 Task: Clear the site settings from last 7 days.
Action: Mouse moved to (1062, 31)
Screenshot: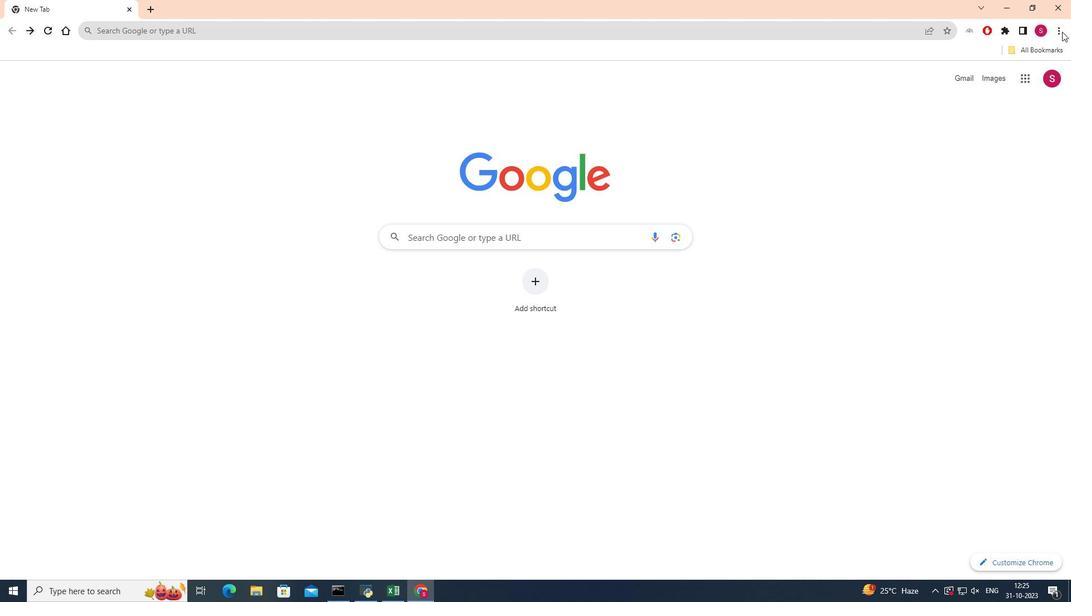 
Action: Mouse pressed left at (1062, 31)
Screenshot: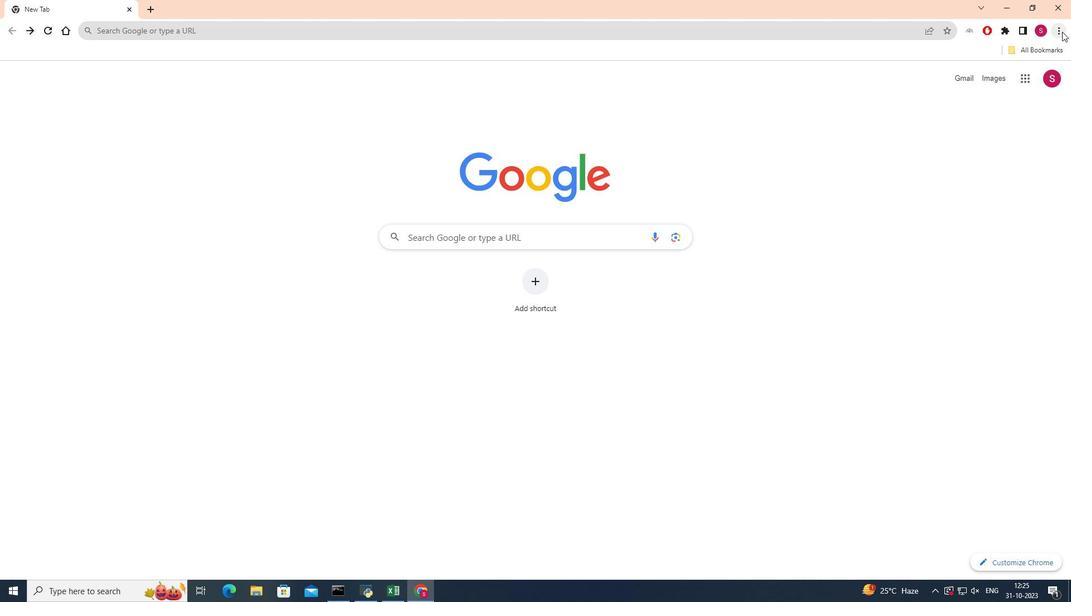 
Action: Mouse moved to (916, 84)
Screenshot: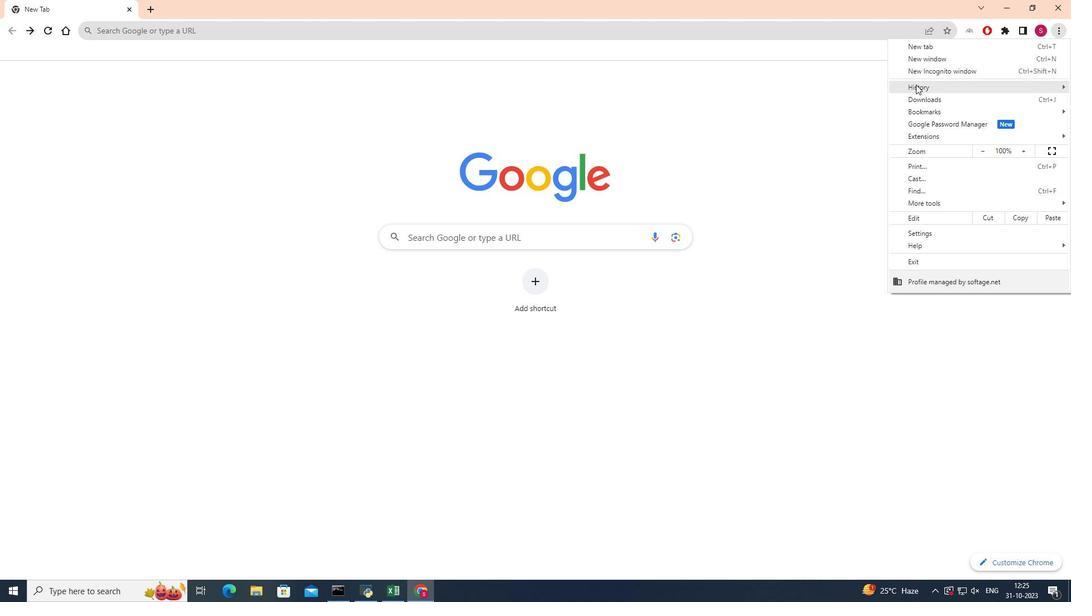 
Action: Mouse pressed left at (916, 84)
Screenshot: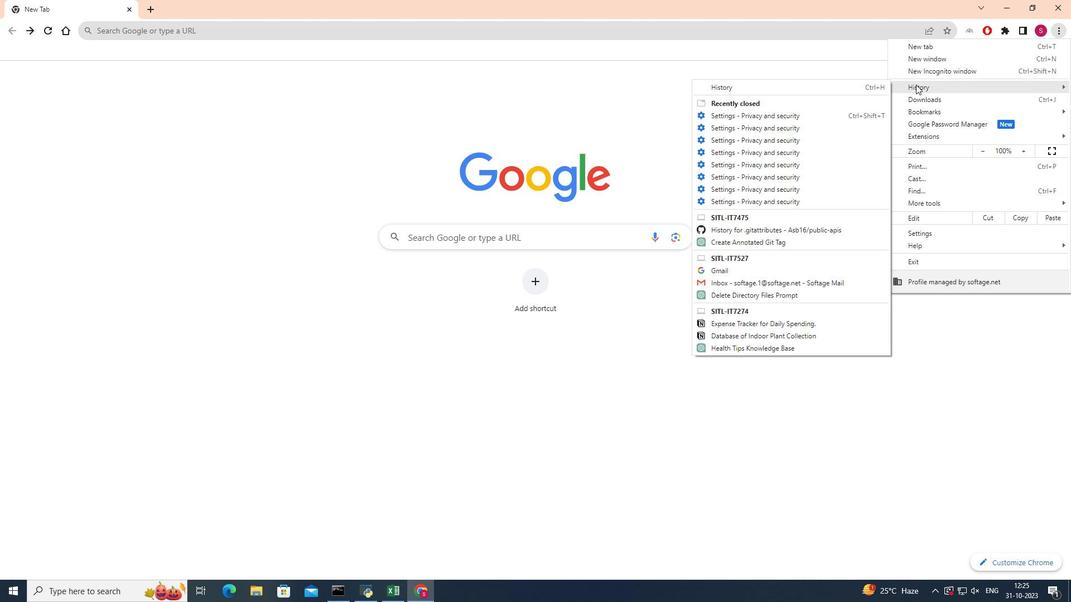 
Action: Mouse moved to (794, 81)
Screenshot: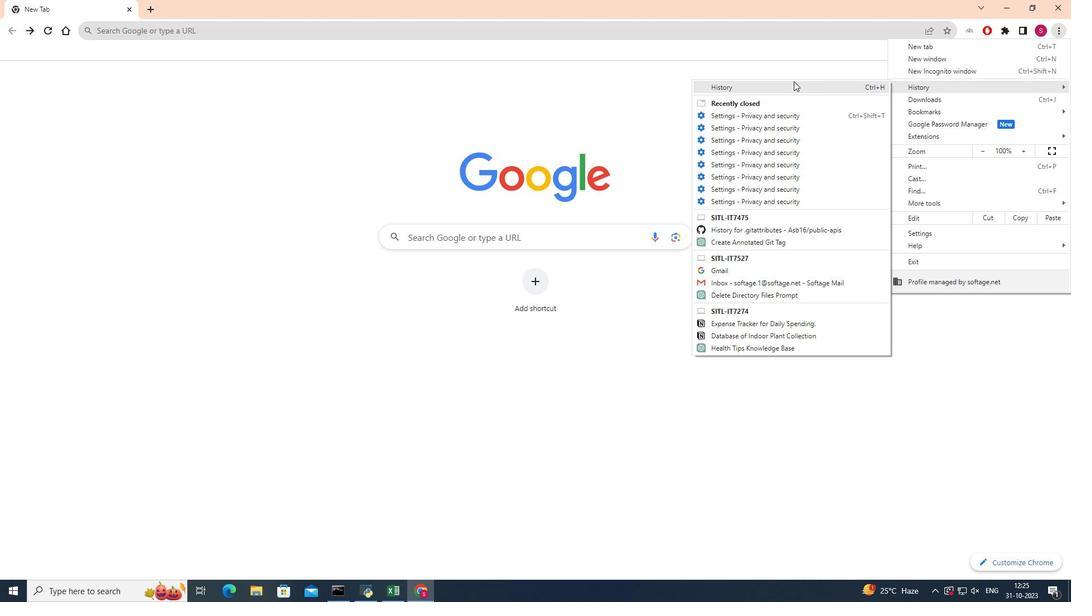 
Action: Mouse pressed left at (794, 81)
Screenshot: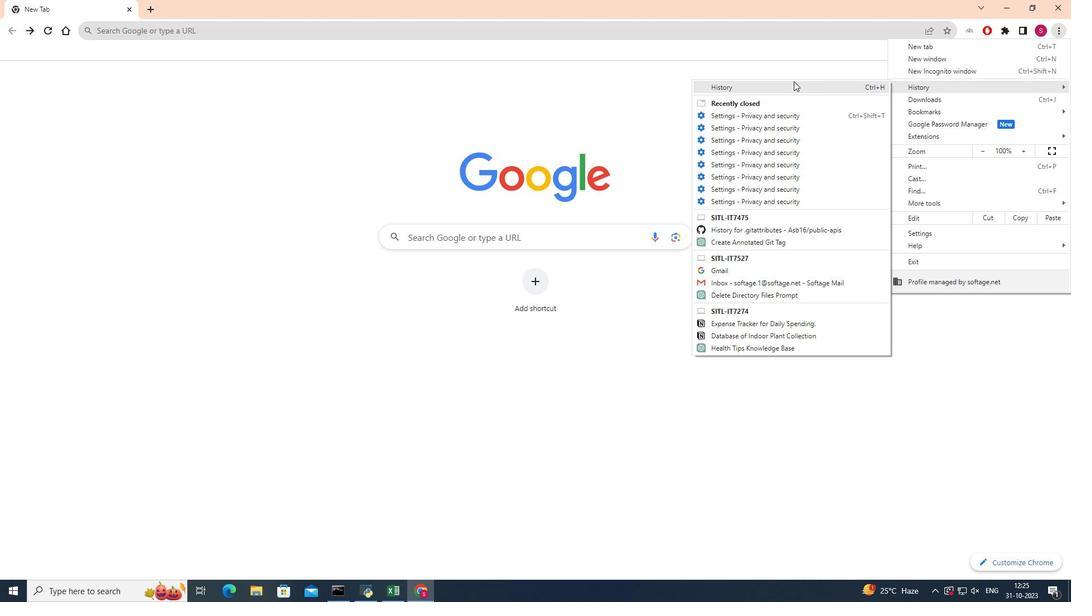 
Action: Mouse moved to (49, 137)
Screenshot: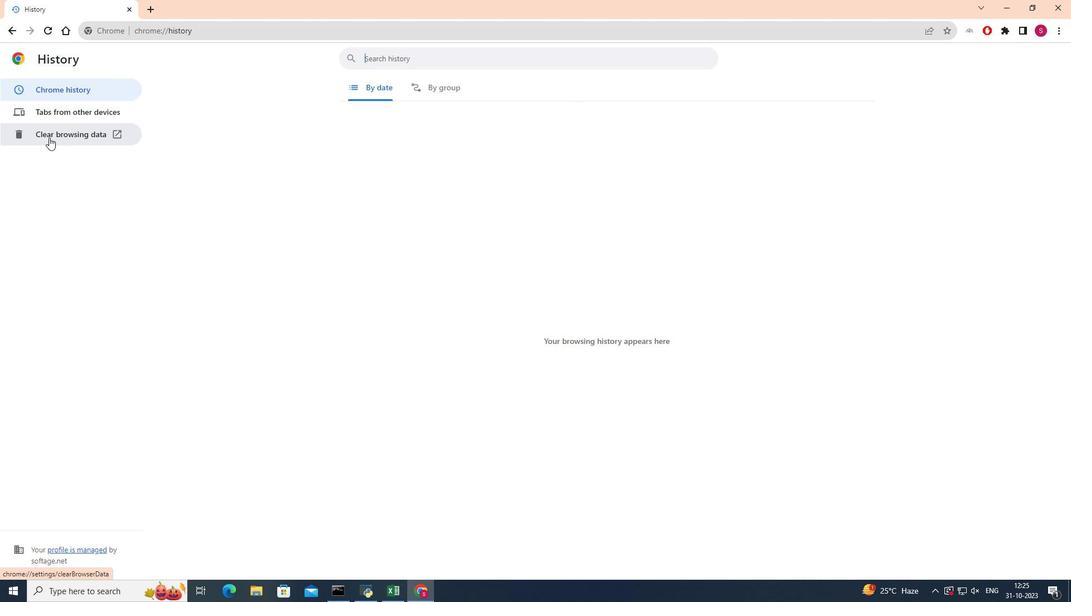 
Action: Mouse pressed left at (49, 137)
Screenshot: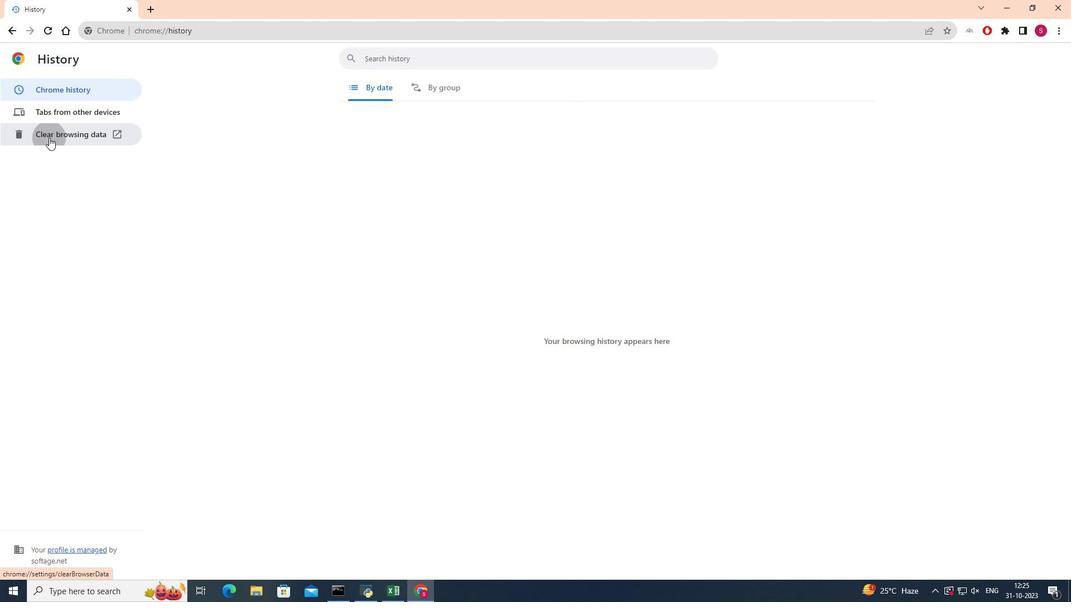 
Action: Mouse moved to (617, 176)
Screenshot: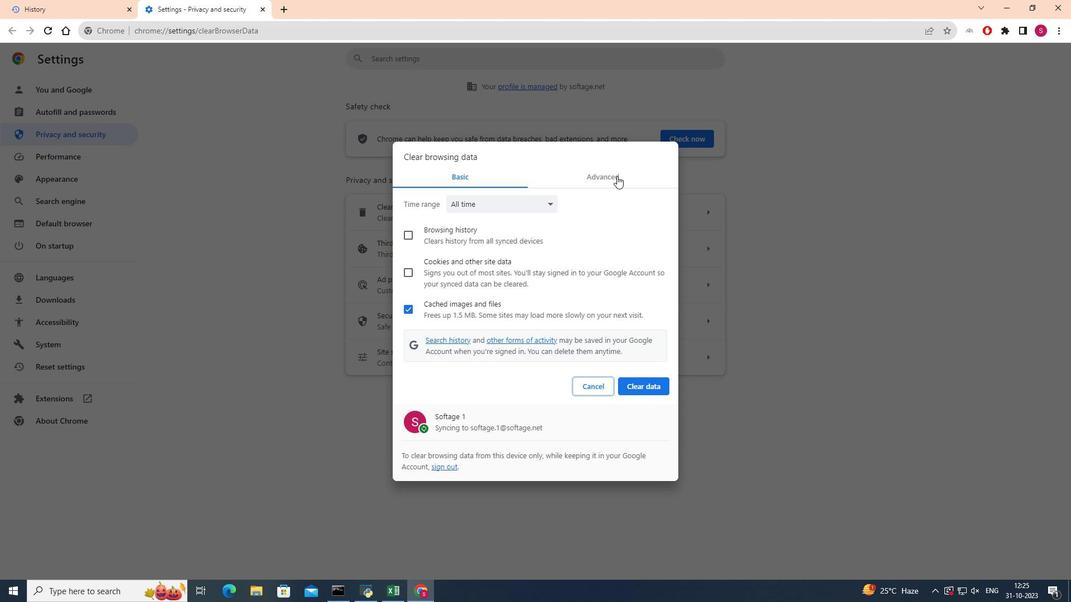 
Action: Mouse pressed left at (617, 176)
Screenshot: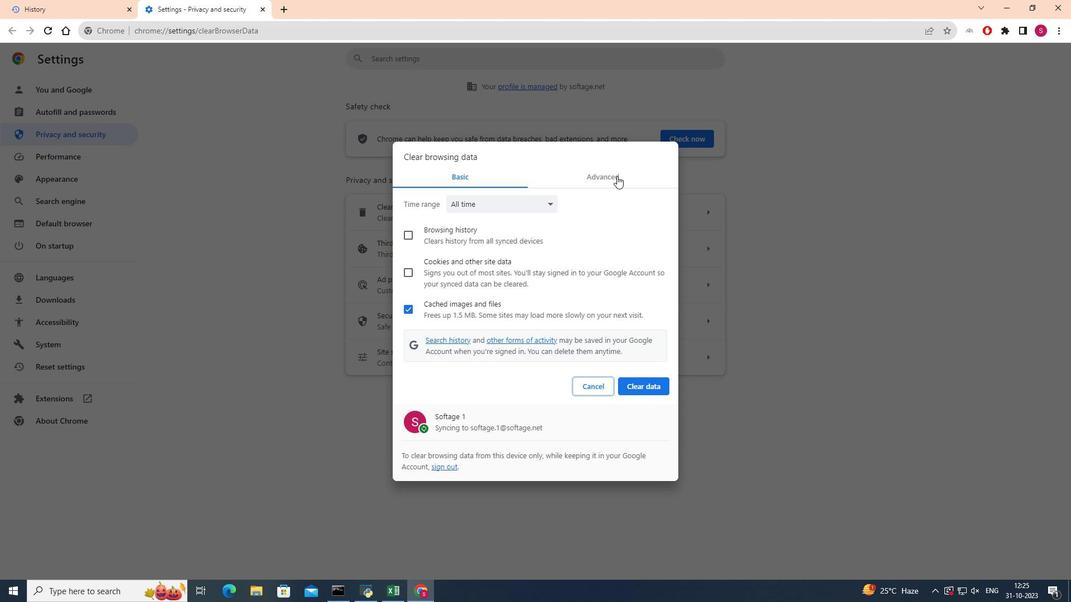 
Action: Mouse moved to (545, 202)
Screenshot: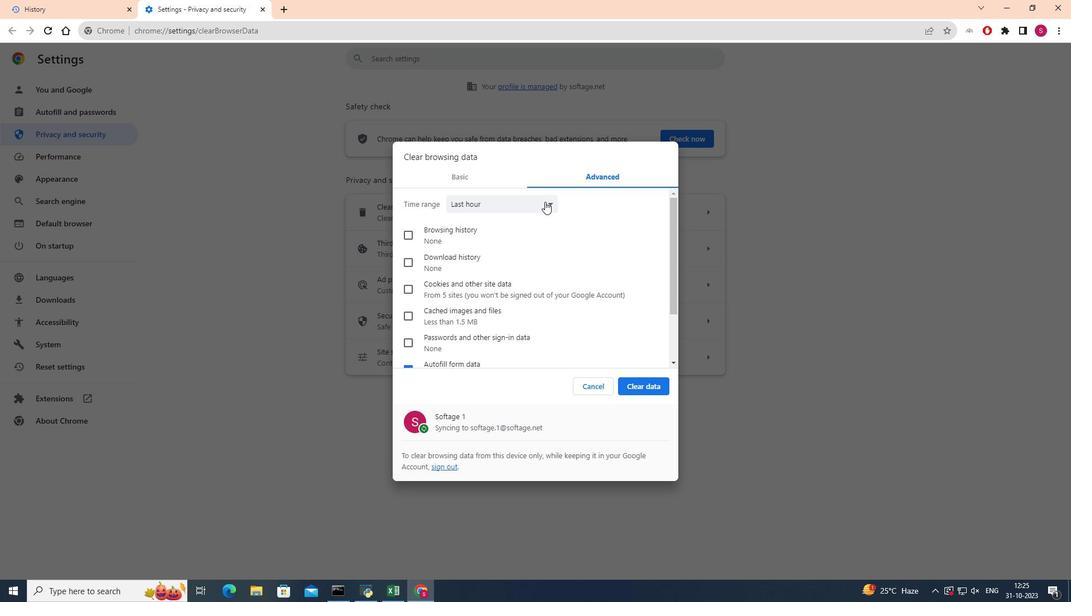 
Action: Mouse pressed left at (545, 202)
Screenshot: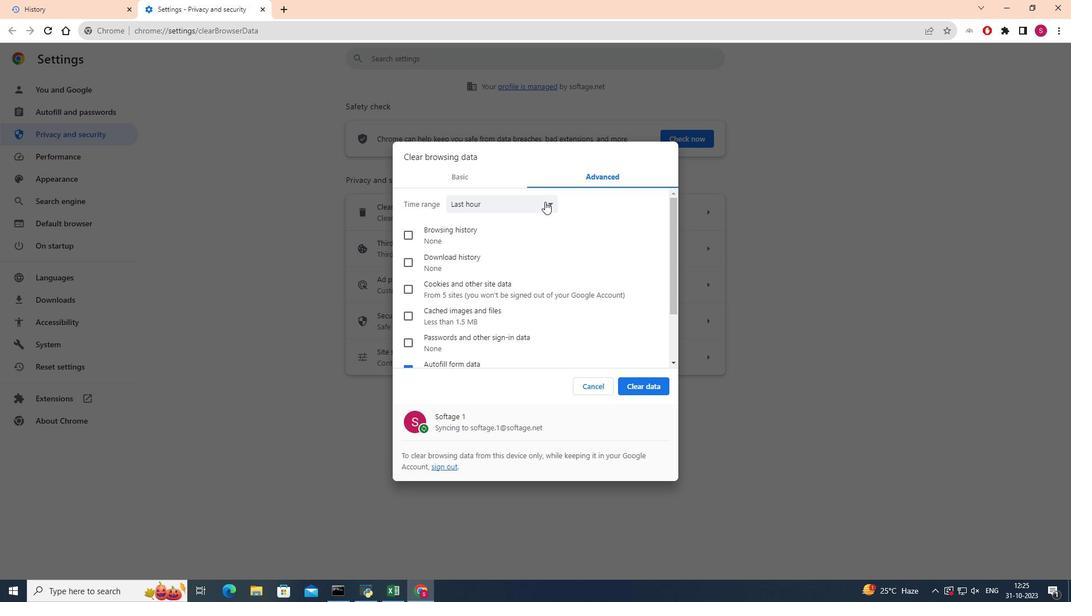 
Action: Mouse moved to (482, 238)
Screenshot: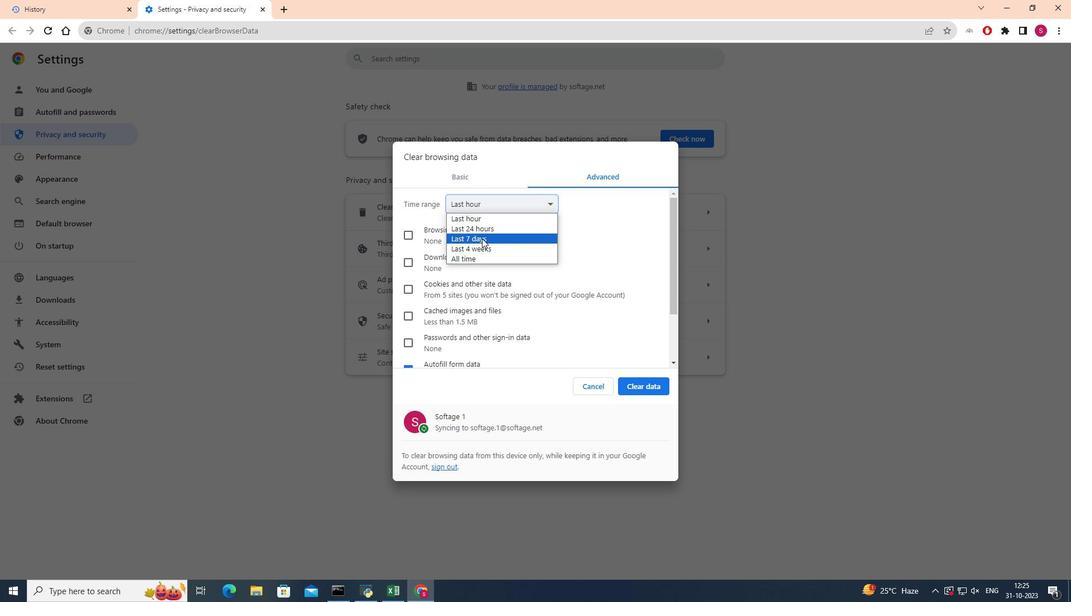 
Action: Mouse pressed left at (482, 238)
Screenshot: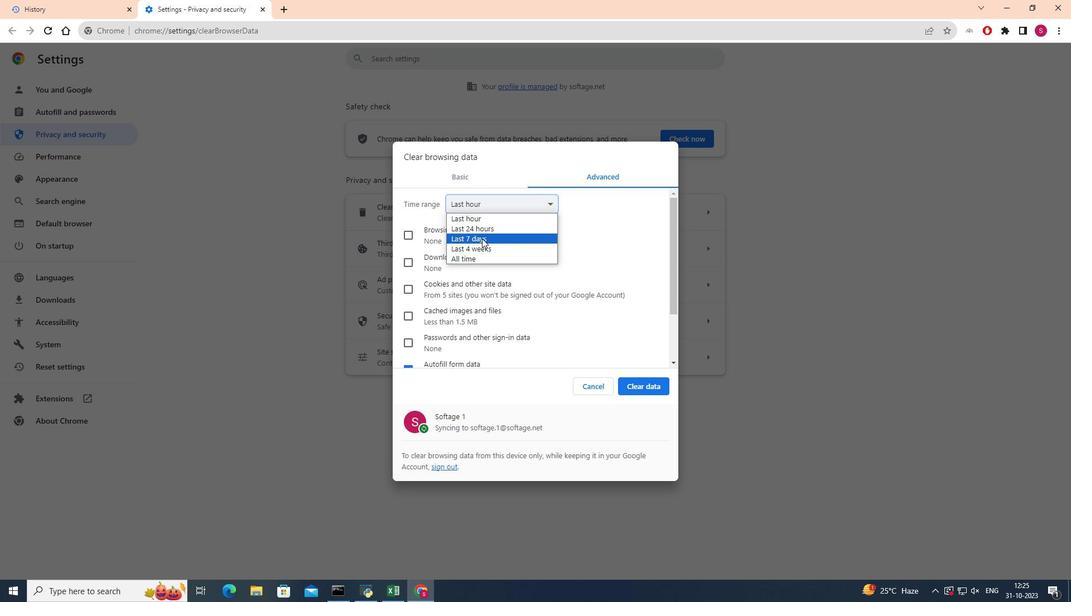 
Action: Mouse scrolled (482, 238) with delta (0, 0)
Screenshot: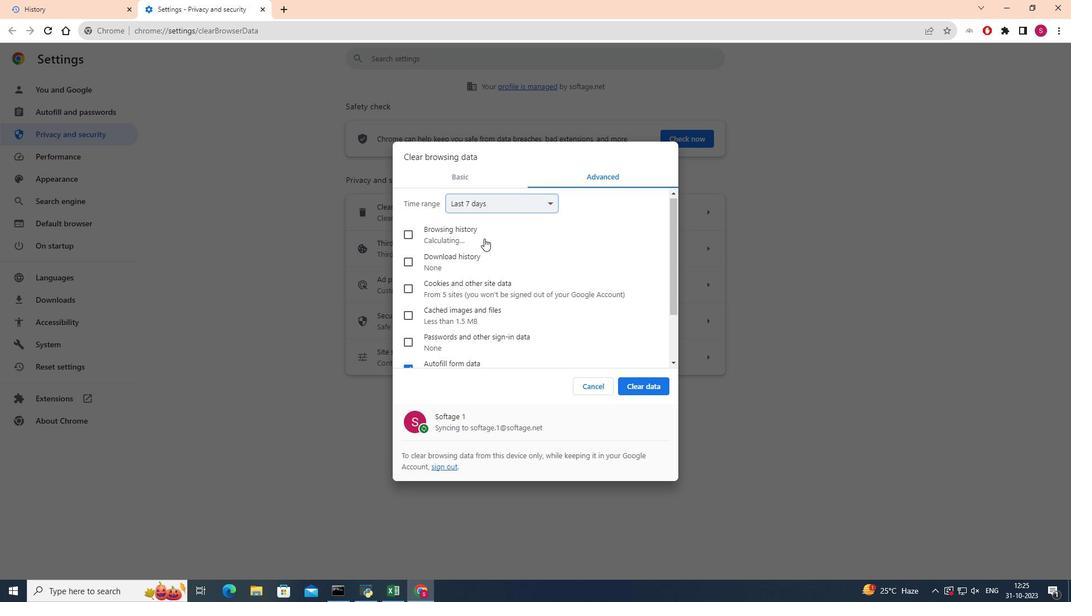 
Action: Mouse moved to (484, 238)
Screenshot: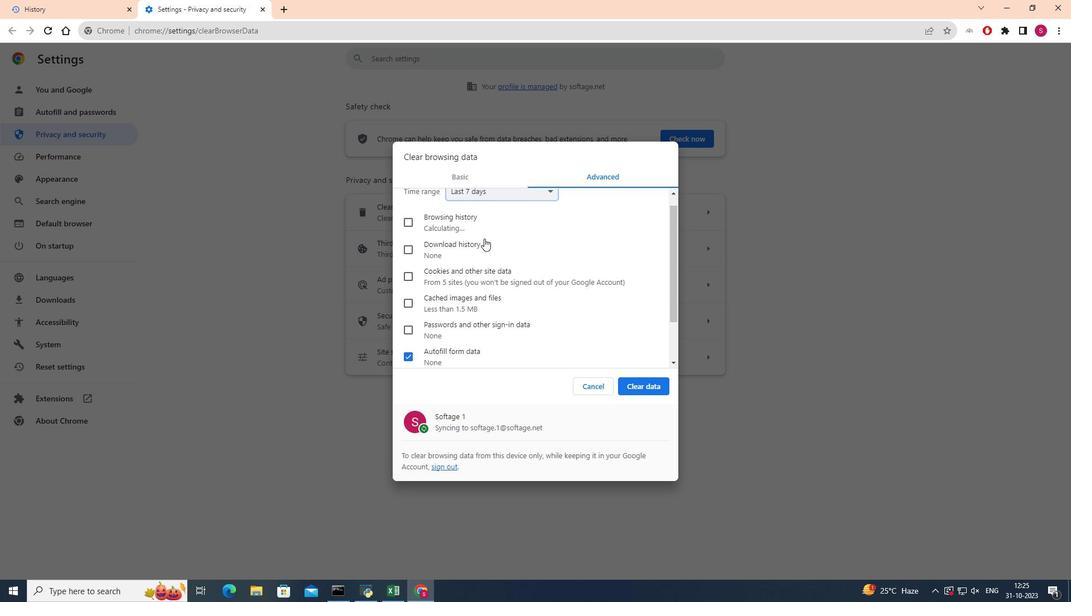 
Action: Mouse scrolled (484, 238) with delta (0, 0)
Screenshot: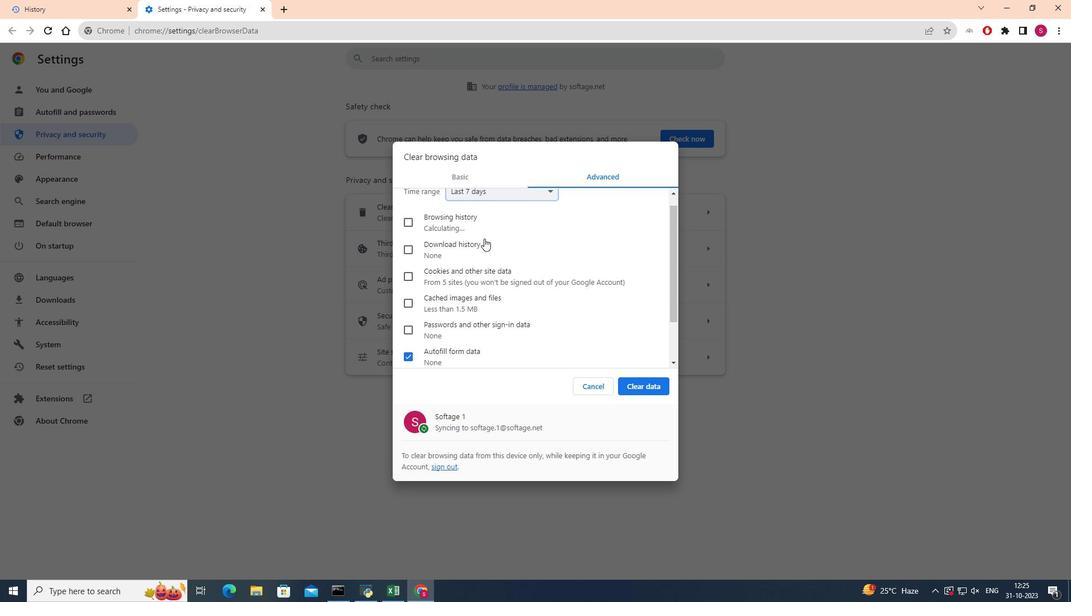 
Action: Mouse moved to (484, 240)
Screenshot: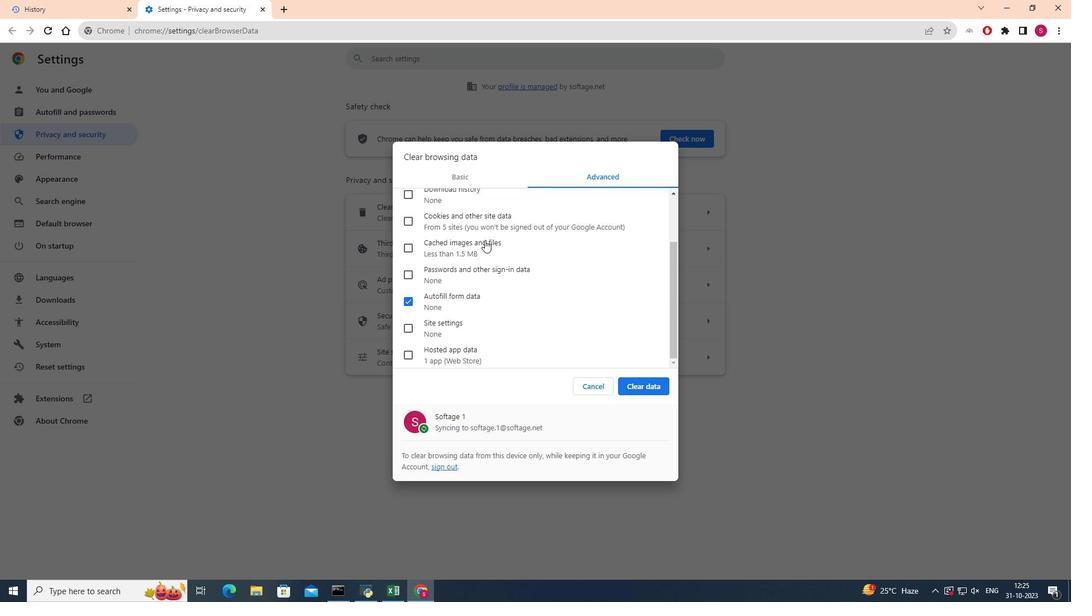 
Action: Mouse scrolled (484, 239) with delta (0, 0)
Screenshot: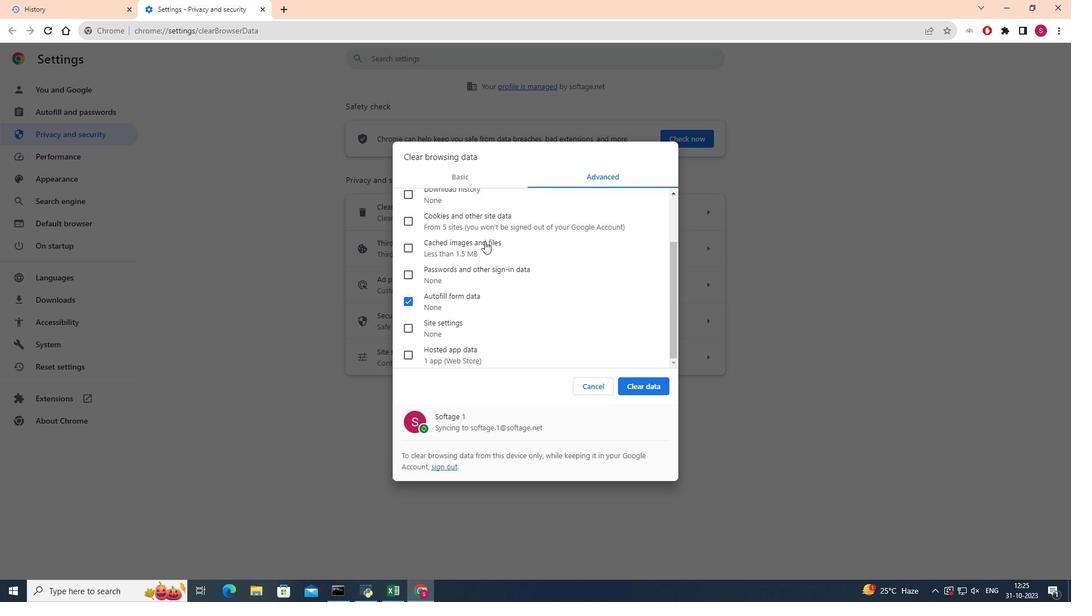 
Action: Mouse moved to (406, 304)
Screenshot: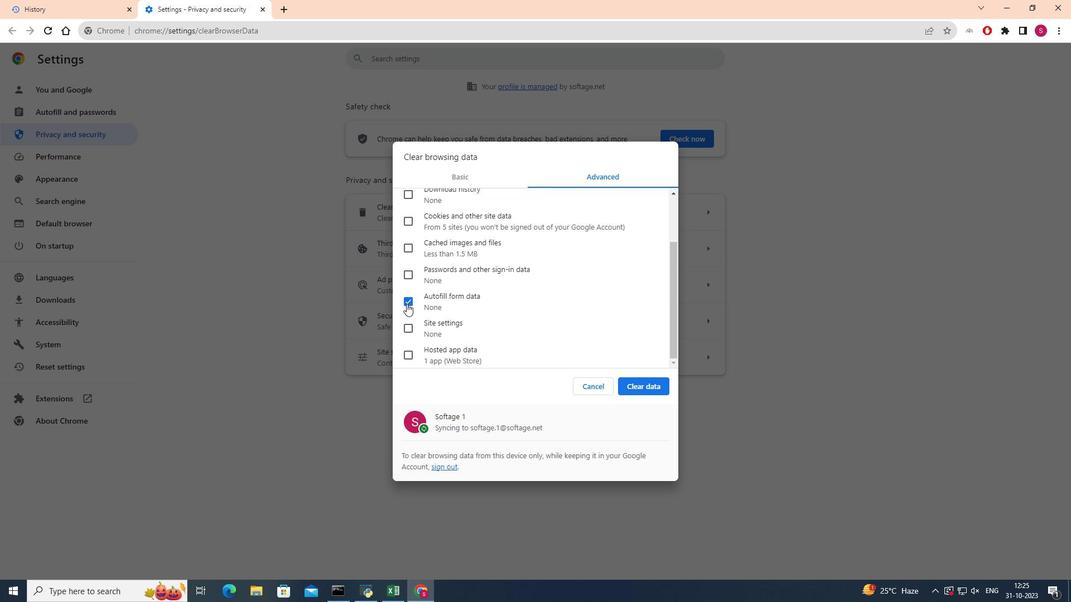 
Action: Mouse pressed left at (406, 304)
Screenshot: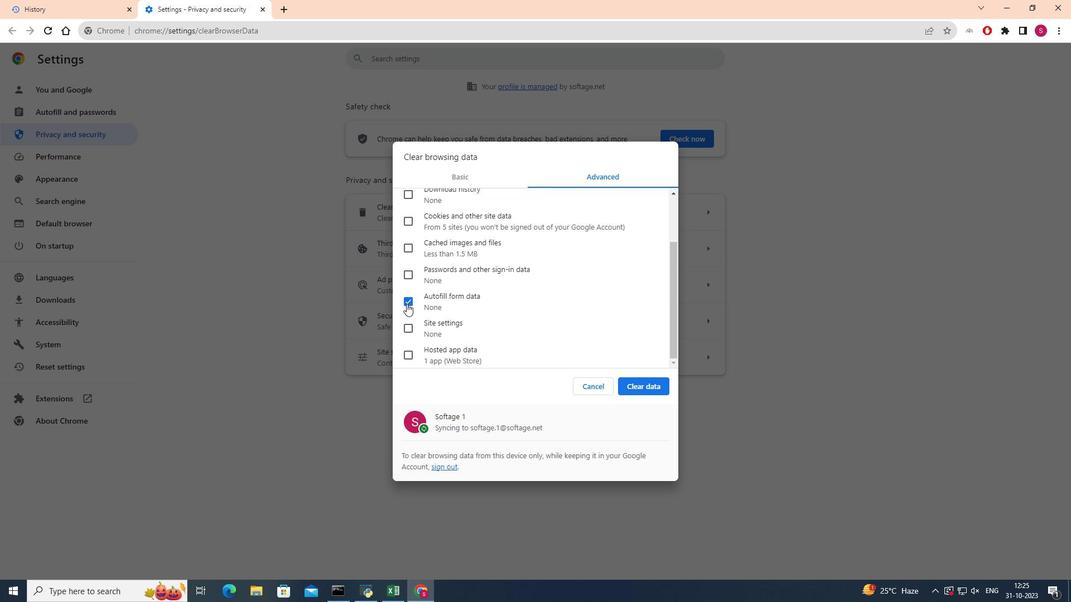 
Action: Mouse moved to (407, 328)
Screenshot: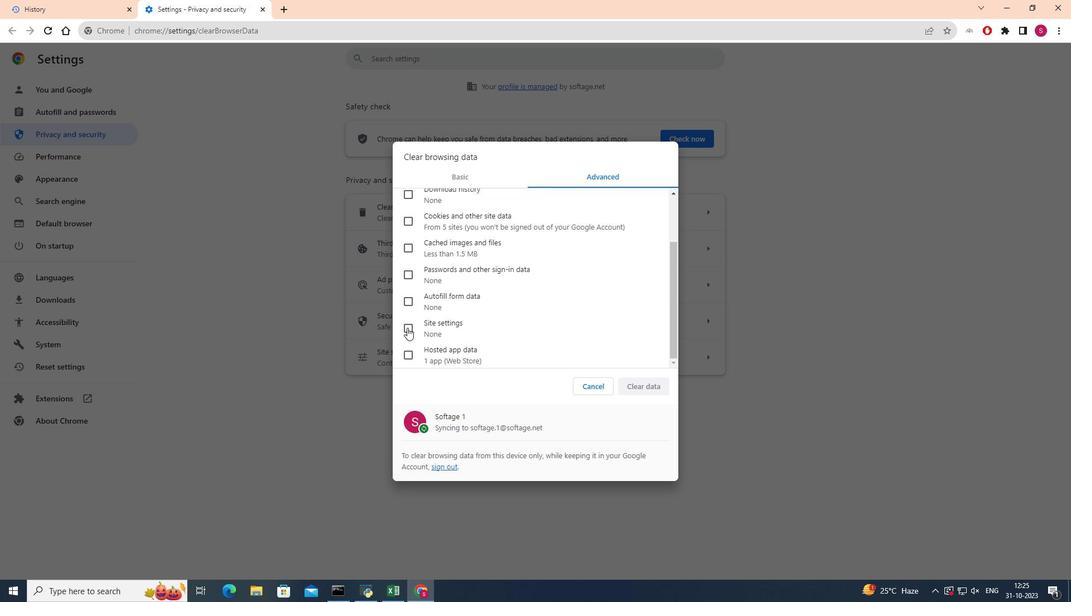 
Action: Mouse pressed left at (407, 328)
Screenshot: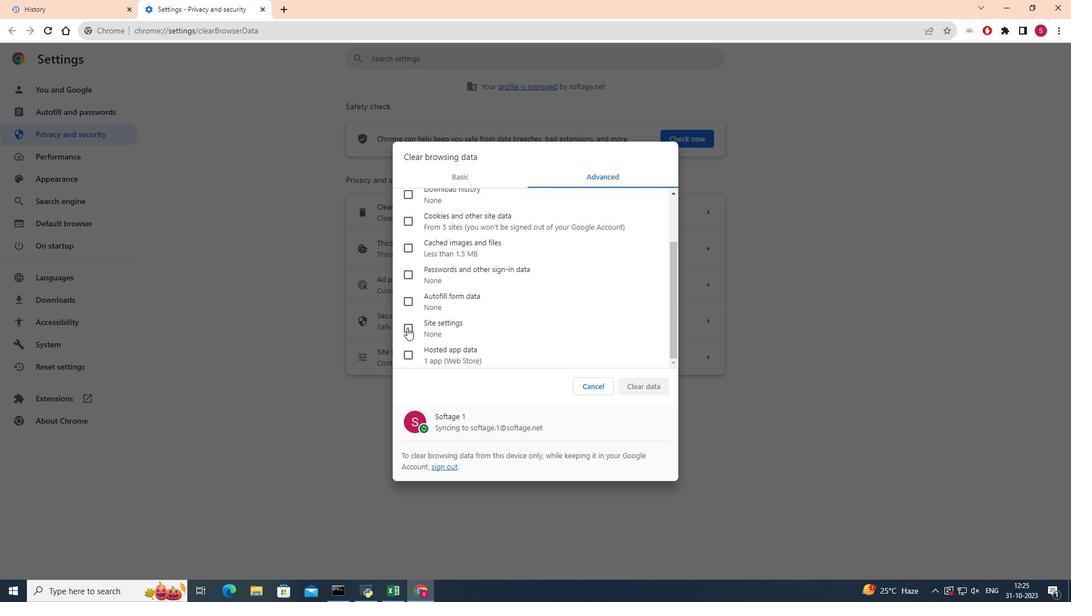 
Action: Mouse moved to (641, 389)
Screenshot: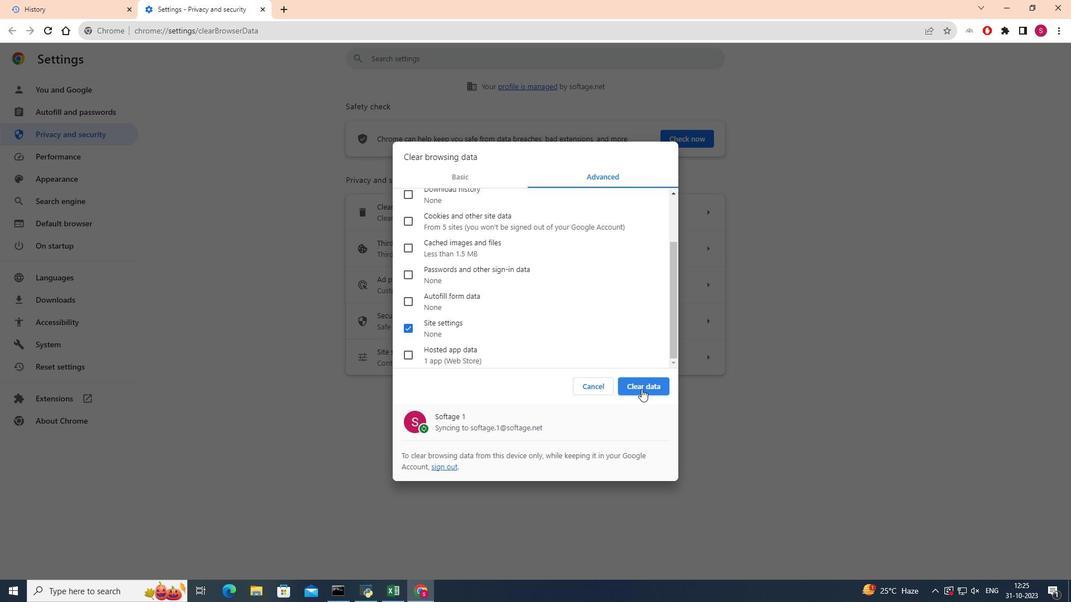 
Action: Mouse pressed left at (641, 389)
Screenshot: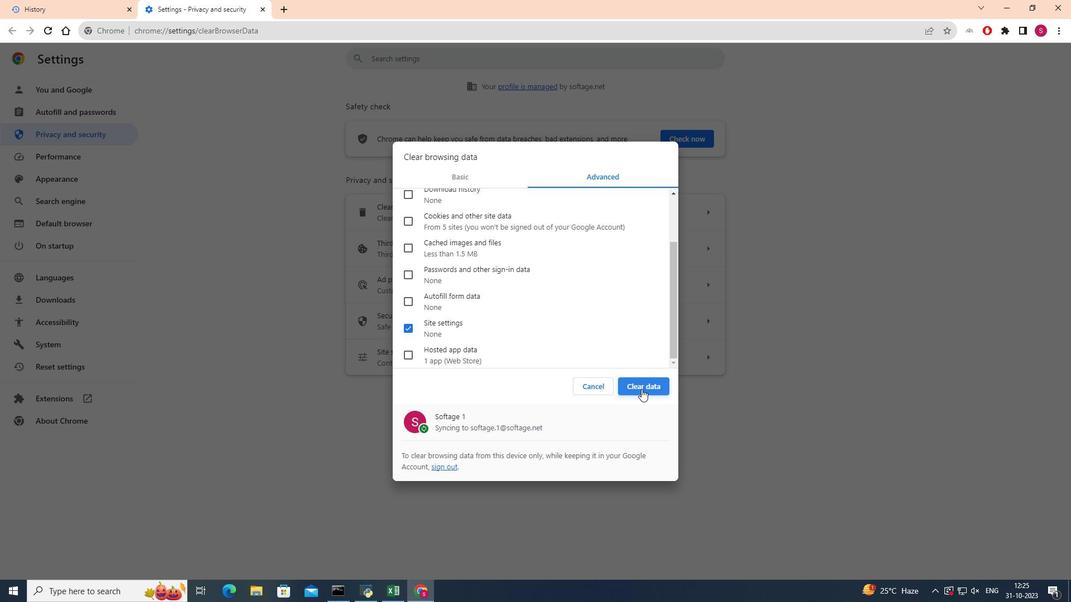 
